 Task: Set the speed of feeds for the RSS and Atom feed display to 100001.
Action: Mouse moved to (131, 20)
Screenshot: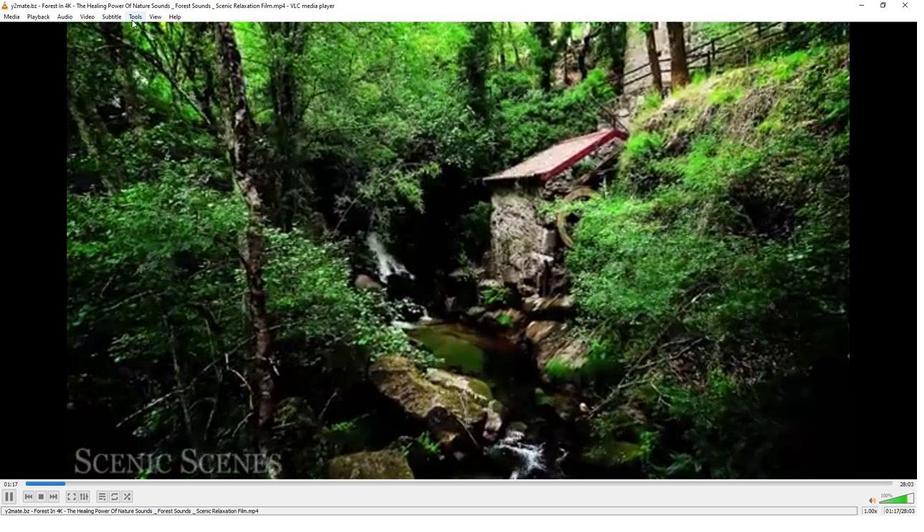 
Action: Mouse pressed left at (131, 20)
Screenshot: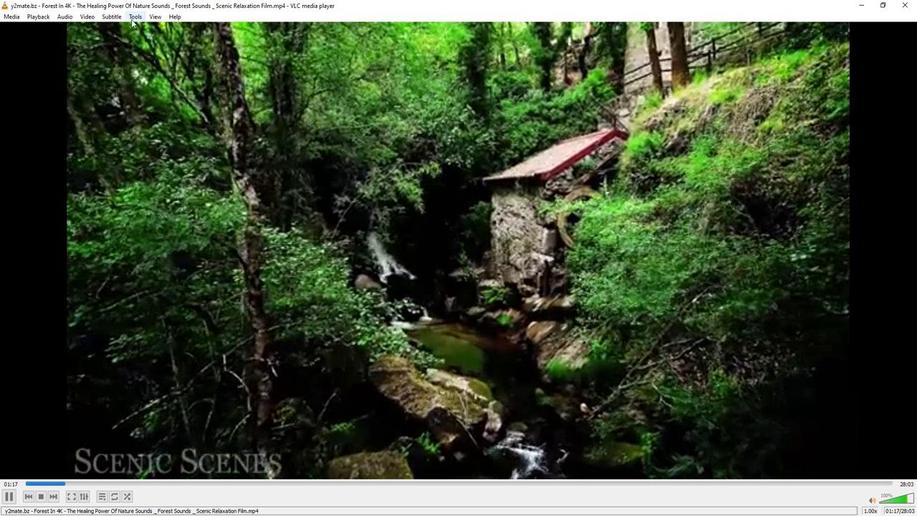 
Action: Mouse moved to (159, 129)
Screenshot: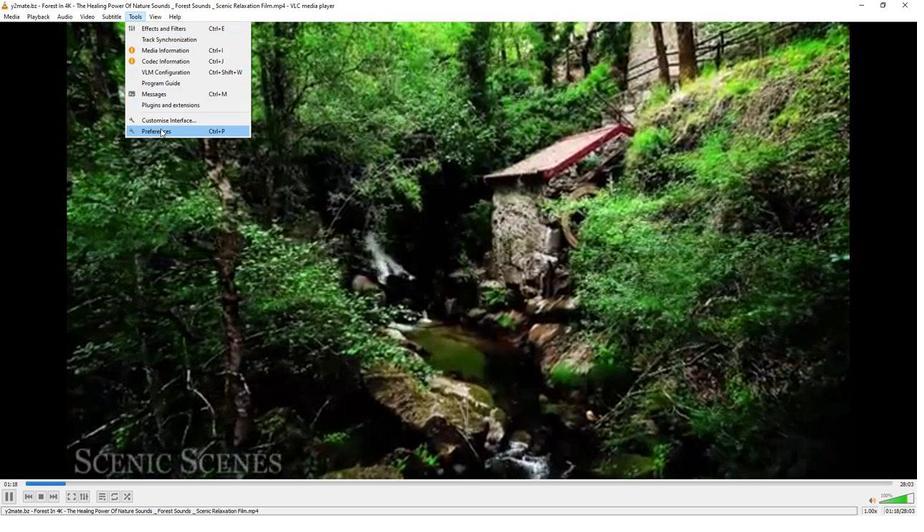 
Action: Mouse pressed left at (159, 129)
Screenshot: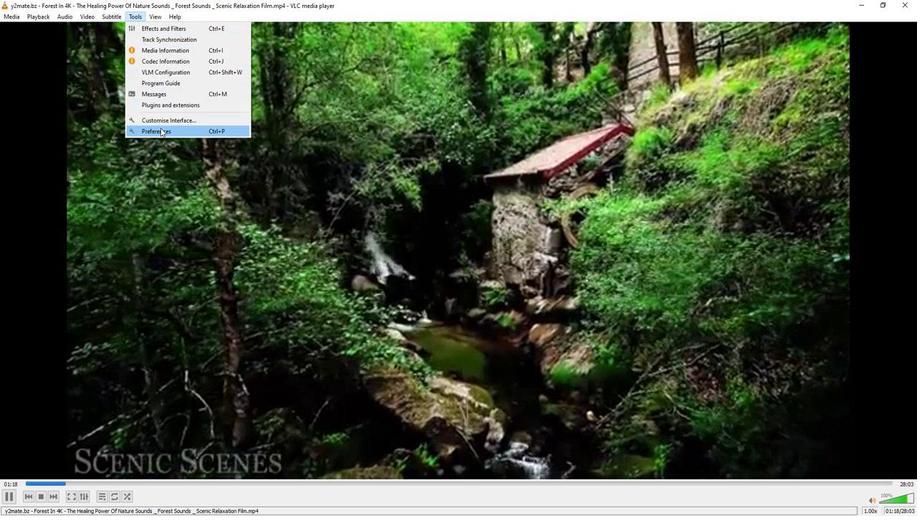 
Action: Mouse moved to (302, 420)
Screenshot: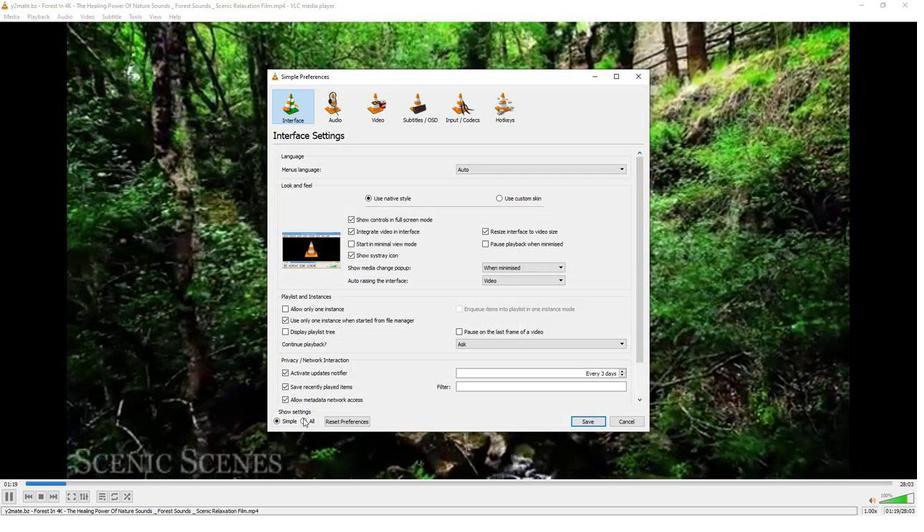 
Action: Mouse pressed left at (302, 420)
Screenshot: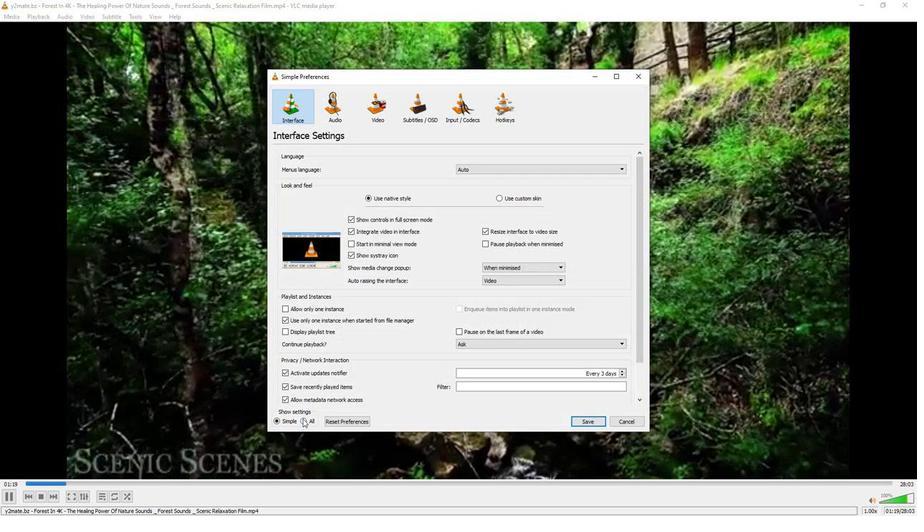 
Action: Mouse moved to (306, 359)
Screenshot: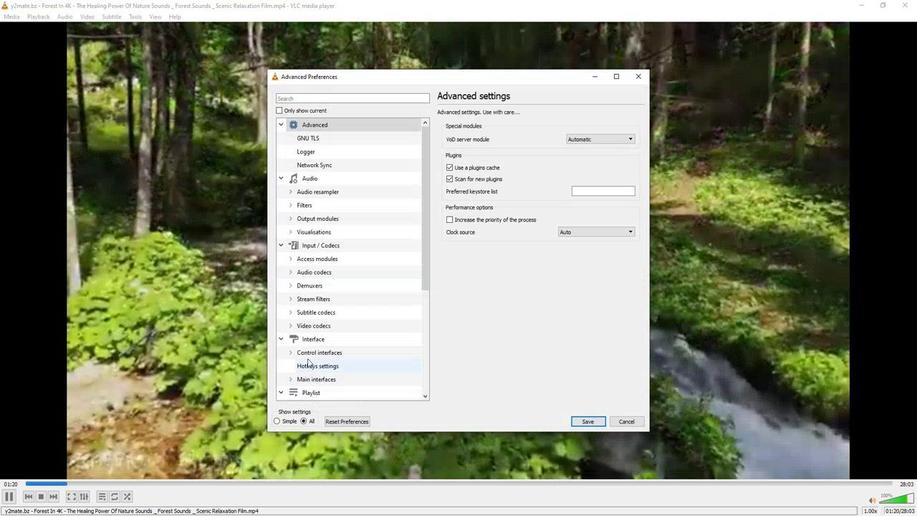 
Action: Mouse scrolled (306, 359) with delta (0, 0)
Screenshot: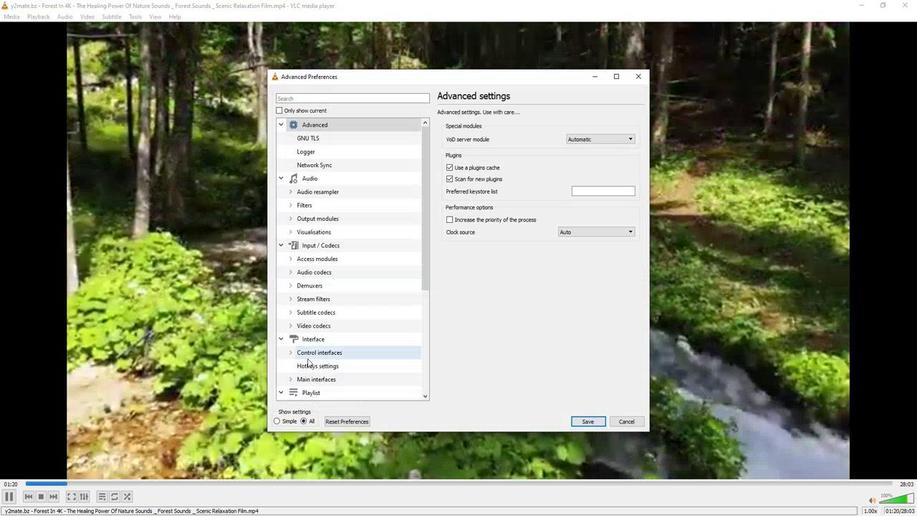
Action: Mouse scrolled (306, 359) with delta (0, 0)
Screenshot: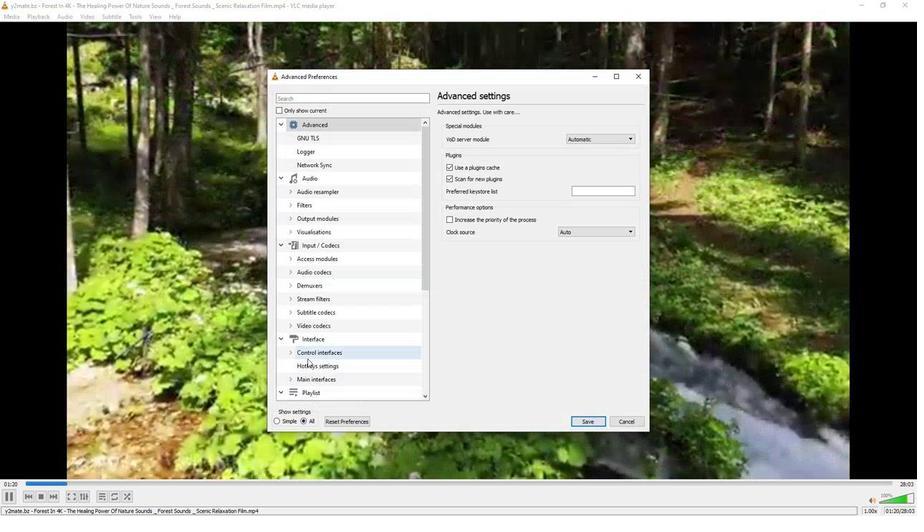 
Action: Mouse scrolled (306, 359) with delta (0, 0)
Screenshot: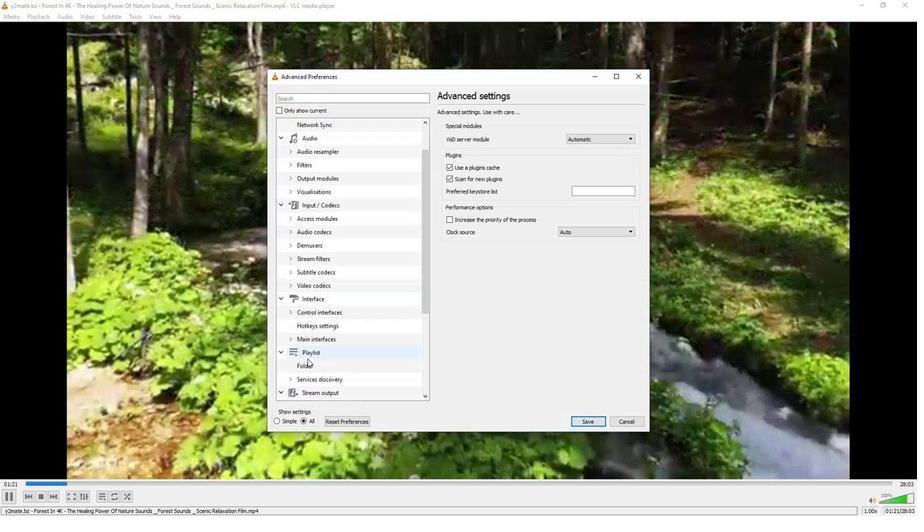 
Action: Mouse scrolled (306, 359) with delta (0, 0)
Screenshot: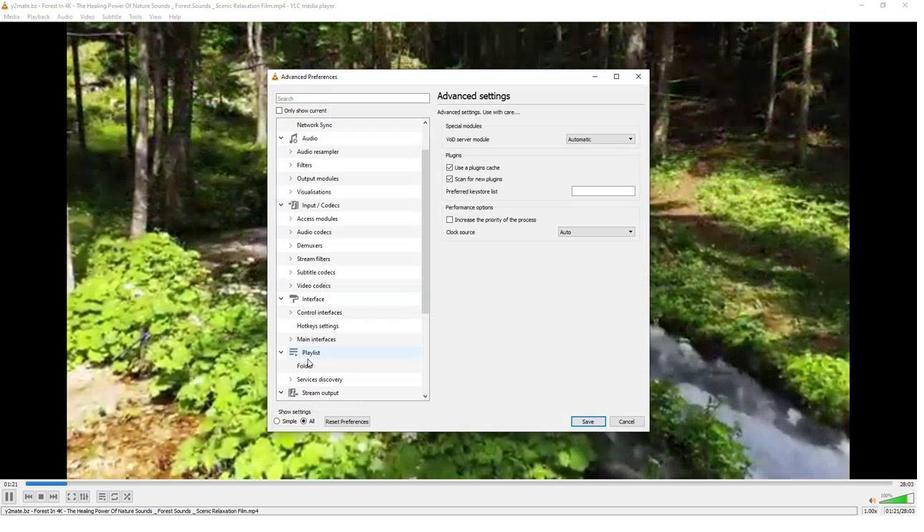 
Action: Mouse moved to (306, 359)
Screenshot: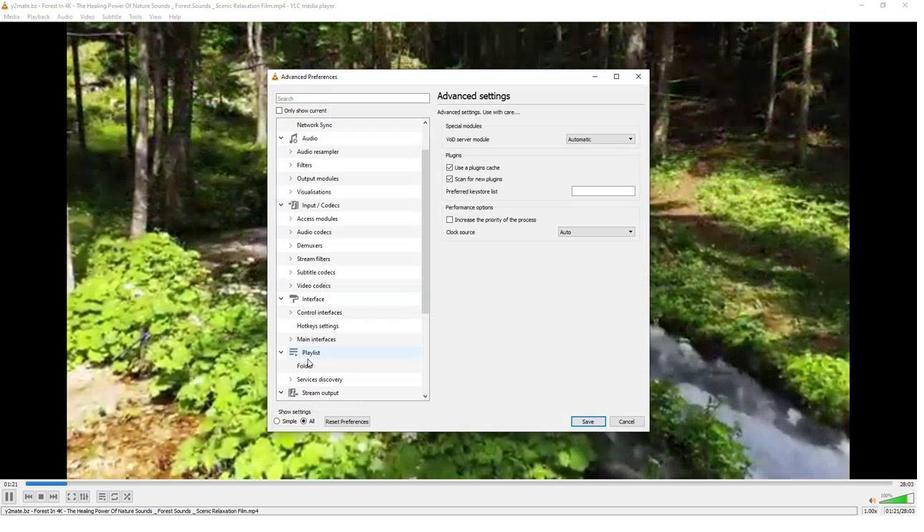 
Action: Mouse scrolled (306, 359) with delta (0, 0)
Screenshot: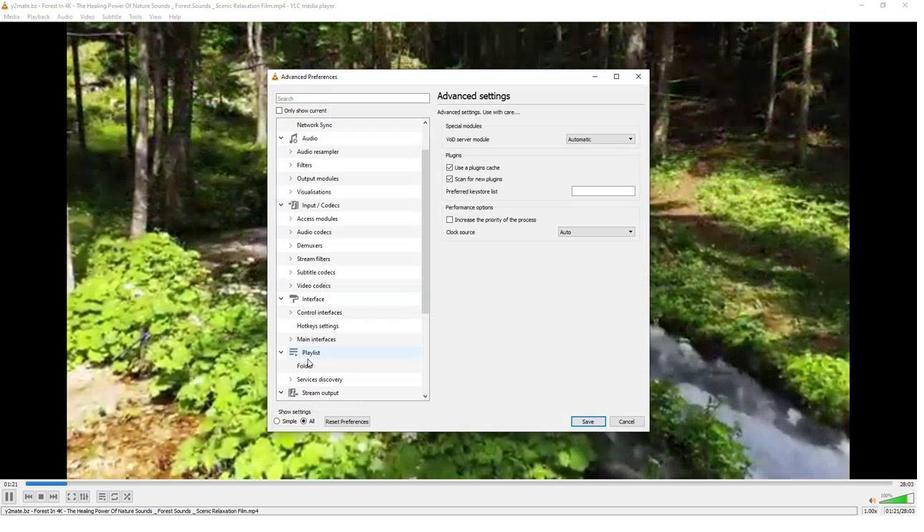 
Action: Mouse moved to (306, 358)
Screenshot: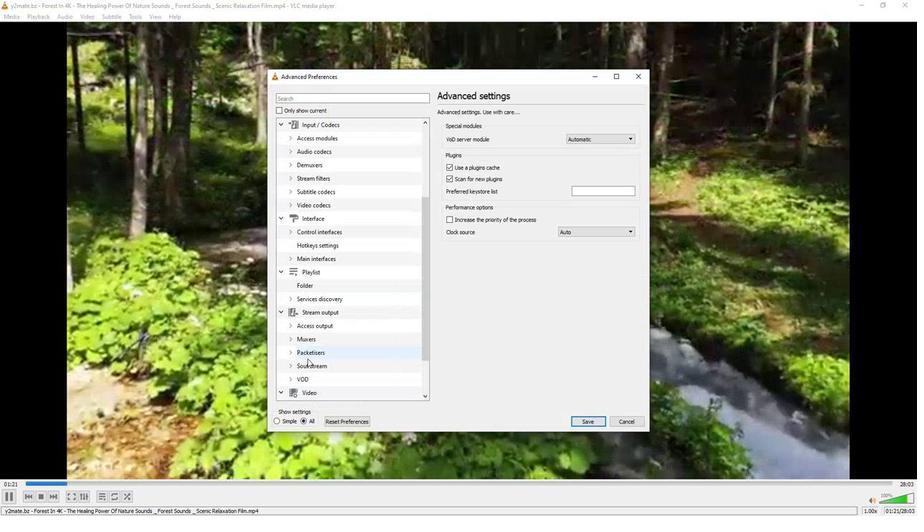 
Action: Mouse scrolled (306, 357) with delta (0, 0)
Screenshot: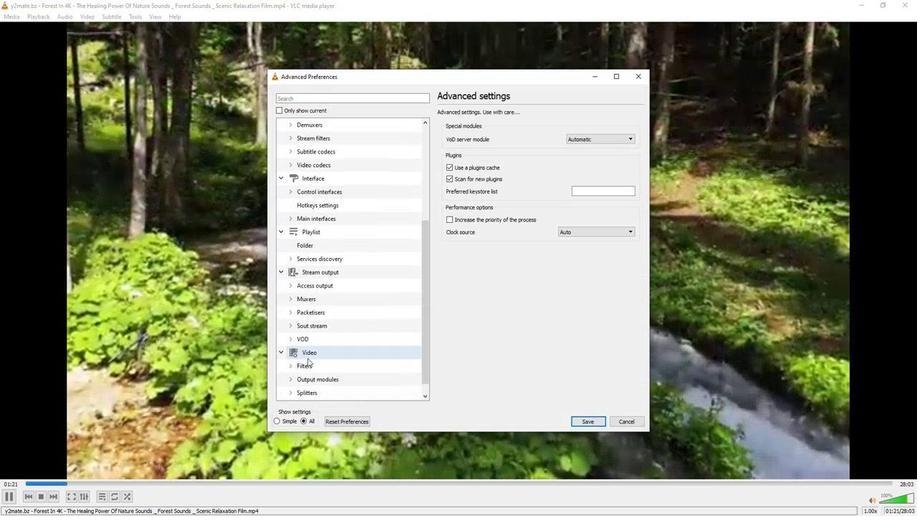 
Action: Mouse moved to (306, 357)
Screenshot: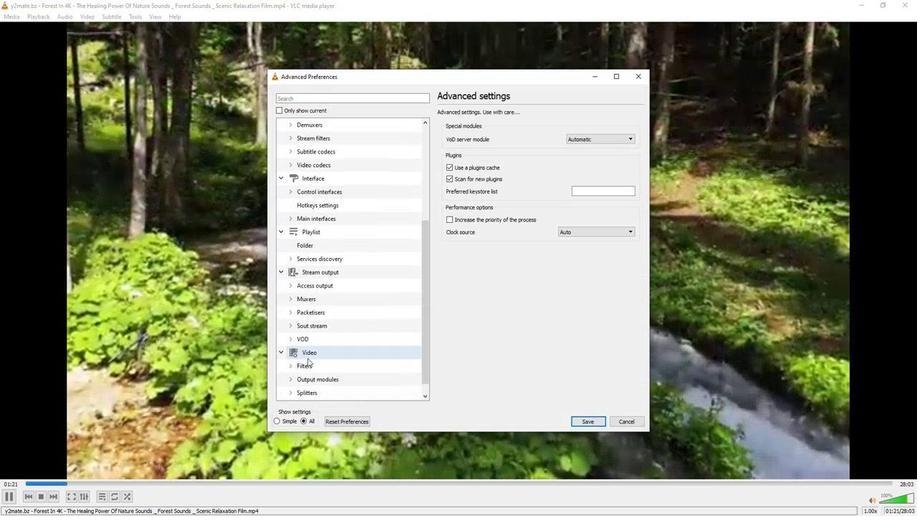 
Action: Mouse scrolled (306, 357) with delta (0, 0)
Screenshot: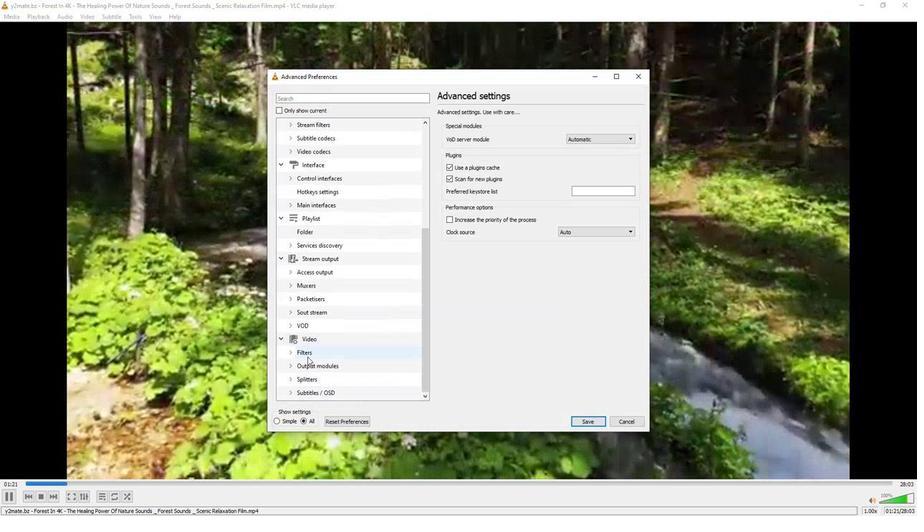 
Action: Mouse moved to (306, 356)
Screenshot: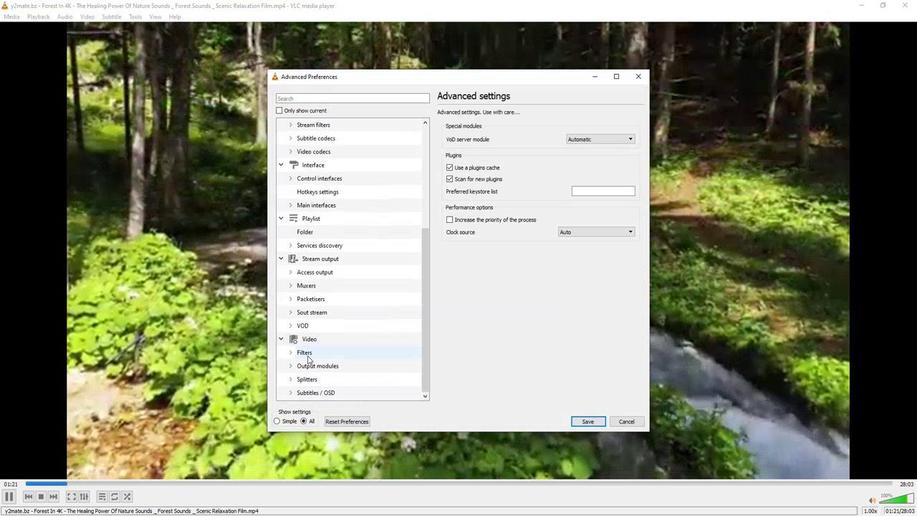 
Action: Mouse scrolled (306, 355) with delta (0, 0)
Screenshot: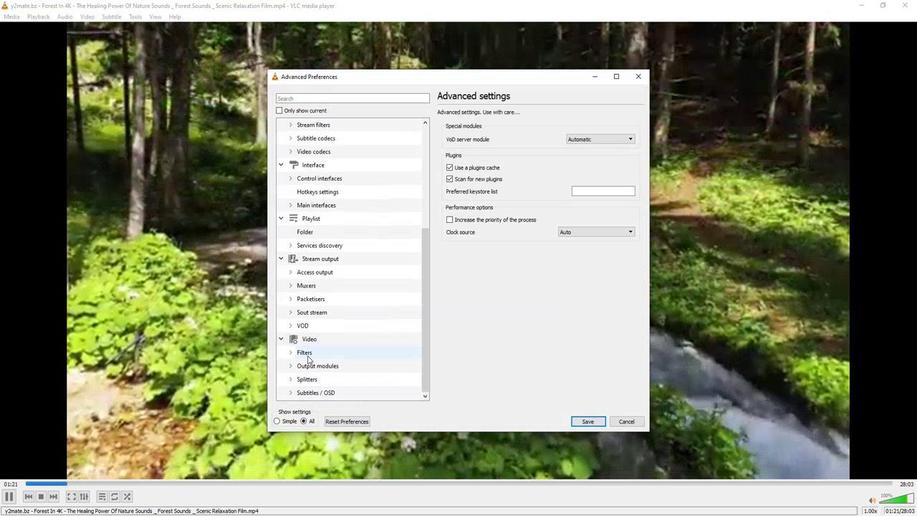 
Action: Mouse moved to (289, 393)
Screenshot: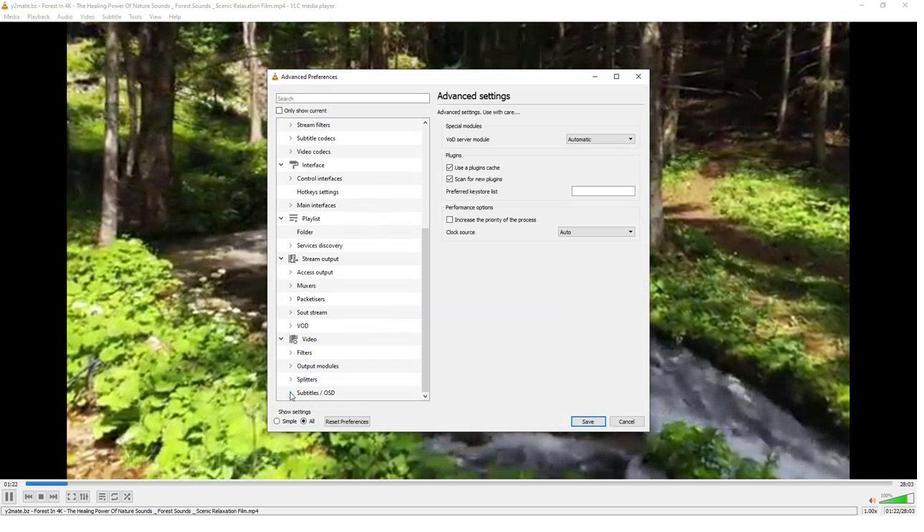 
Action: Mouse pressed left at (289, 393)
Screenshot: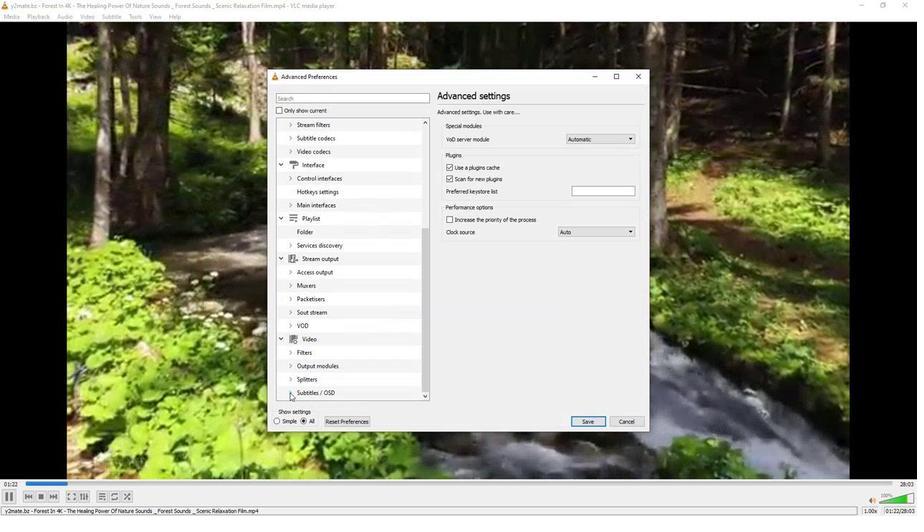 
Action: Mouse moved to (305, 378)
Screenshot: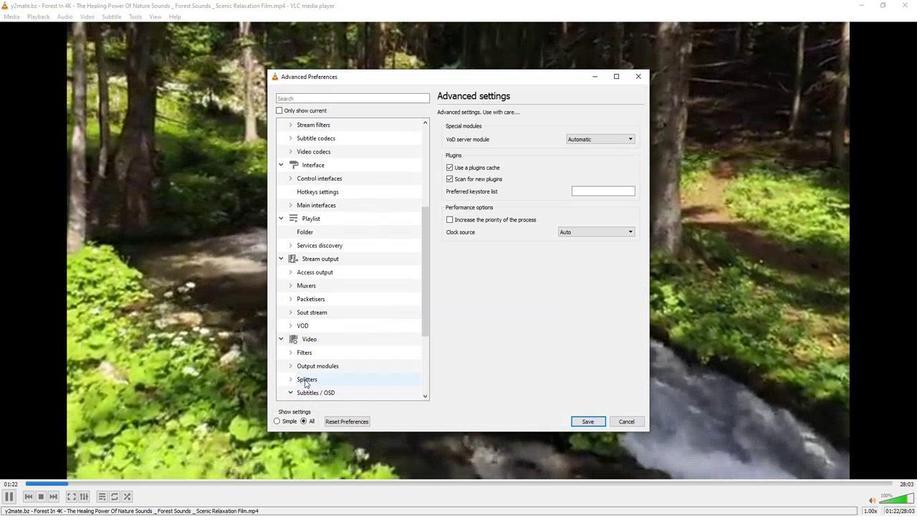
Action: Mouse scrolled (305, 378) with delta (0, 0)
Screenshot: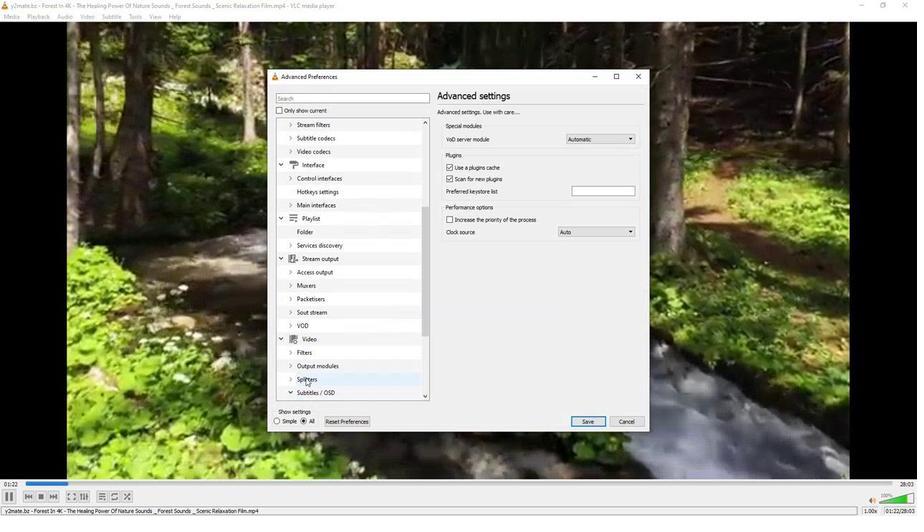 
Action: Mouse moved to (305, 378)
Screenshot: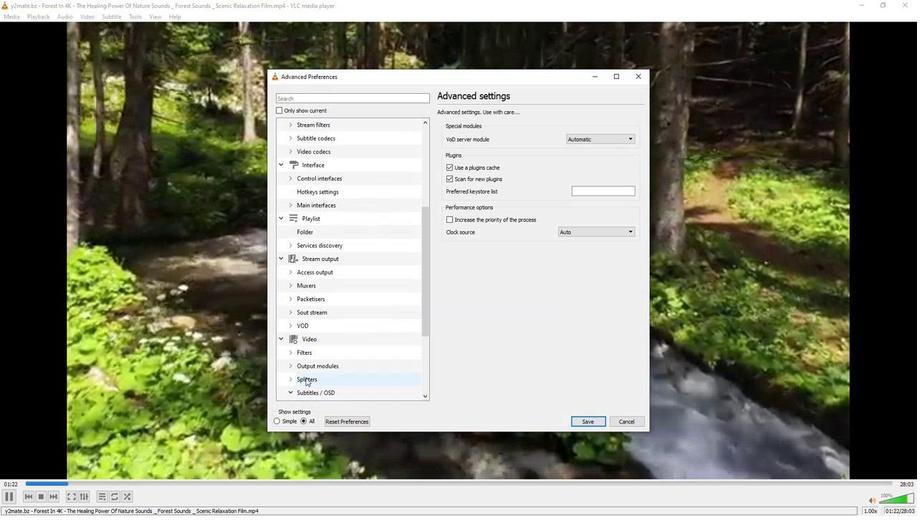 
Action: Mouse scrolled (305, 377) with delta (0, 0)
Screenshot: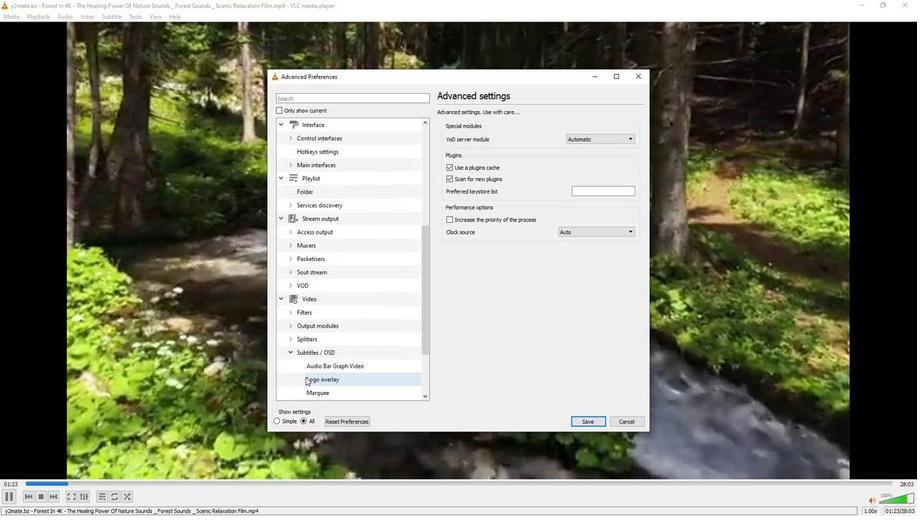 
Action: Mouse scrolled (305, 377) with delta (0, 0)
Screenshot: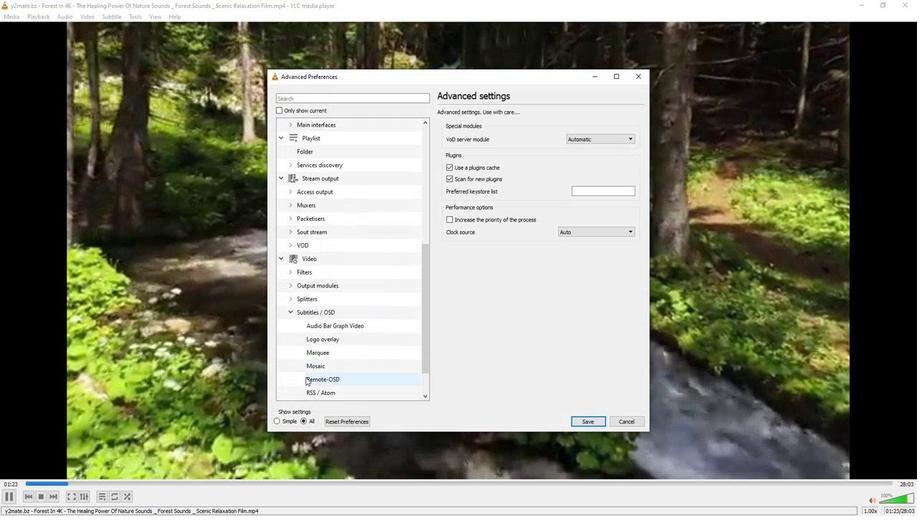 
Action: Mouse moved to (305, 377)
Screenshot: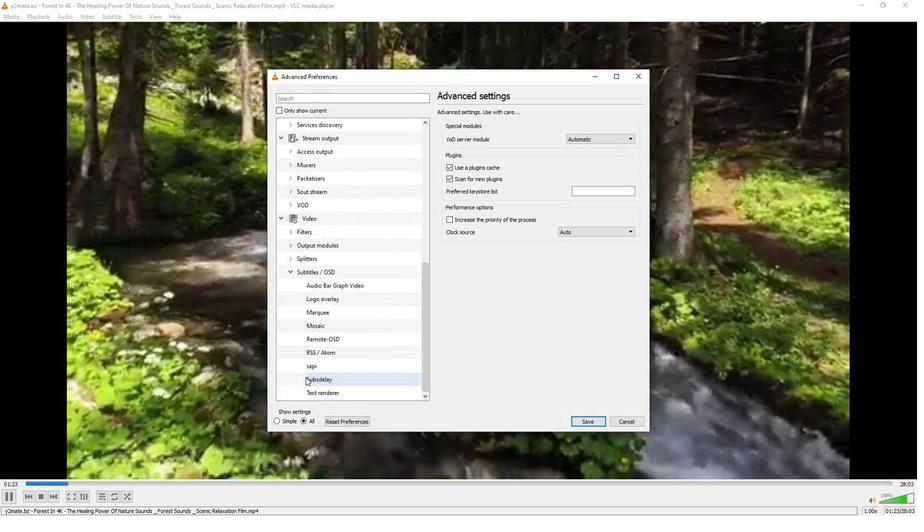 
Action: Mouse scrolled (305, 377) with delta (0, 0)
Screenshot: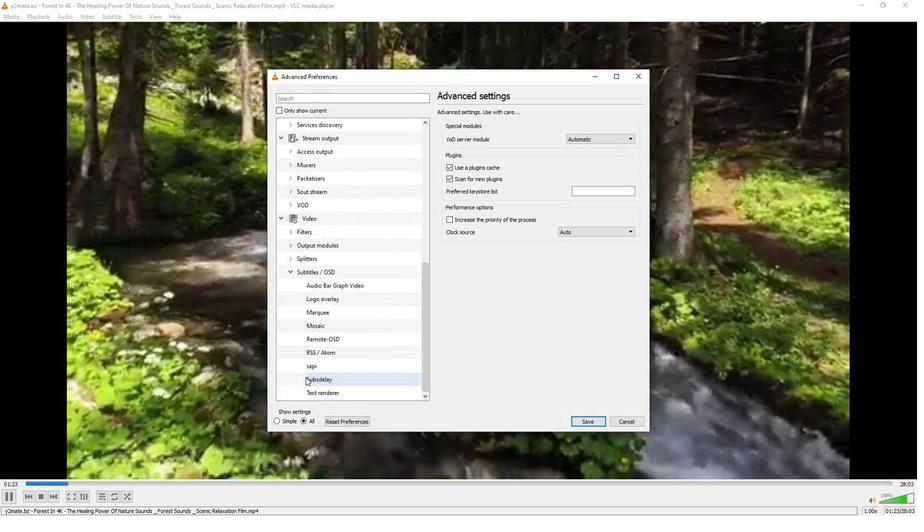 
Action: Mouse moved to (312, 354)
Screenshot: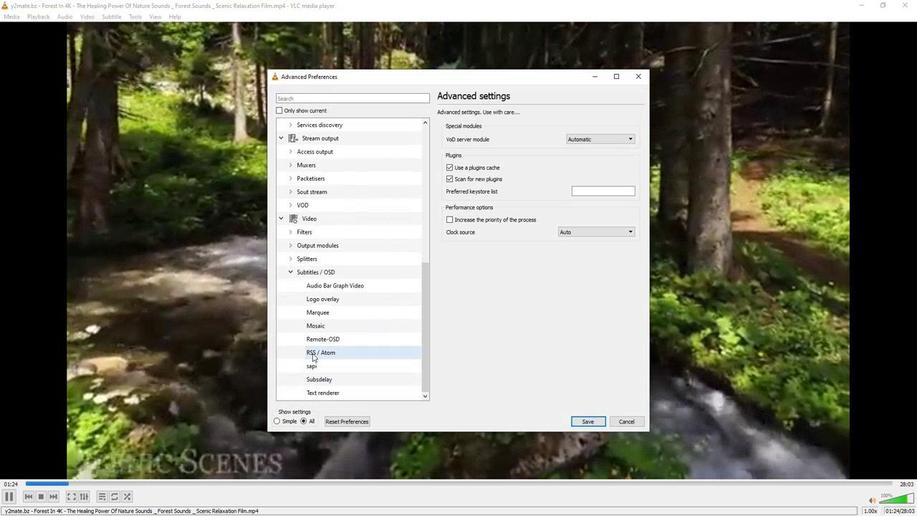 
Action: Mouse pressed left at (312, 354)
Screenshot: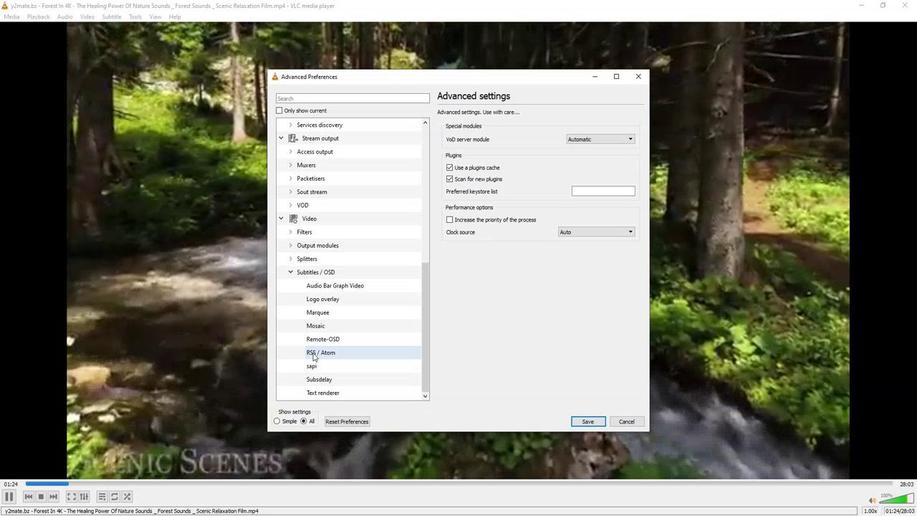 
Action: Mouse moved to (629, 261)
Screenshot: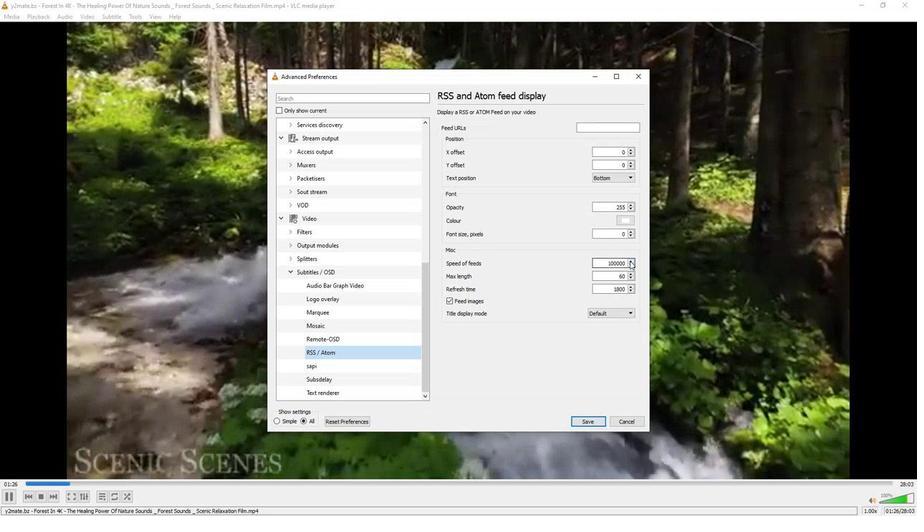 
Action: Mouse pressed left at (629, 261)
Screenshot: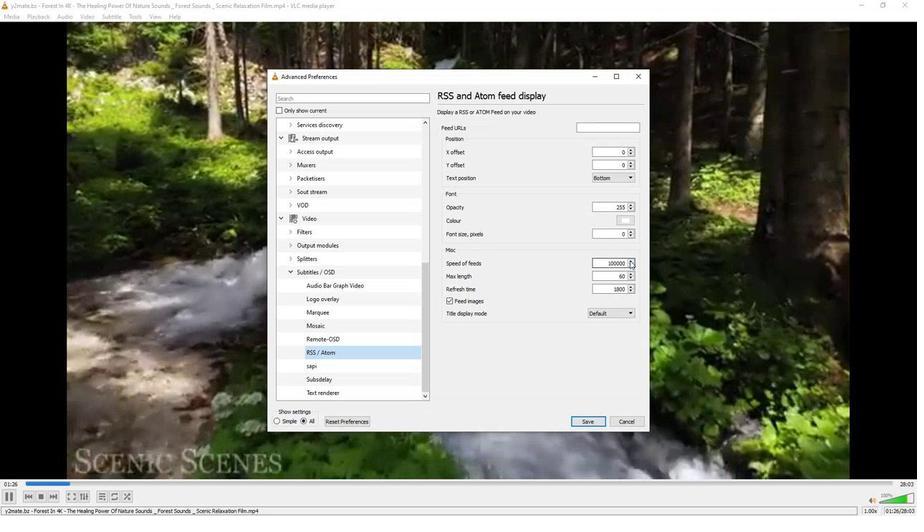 
Action: Mouse moved to (629, 260)
Screenshot: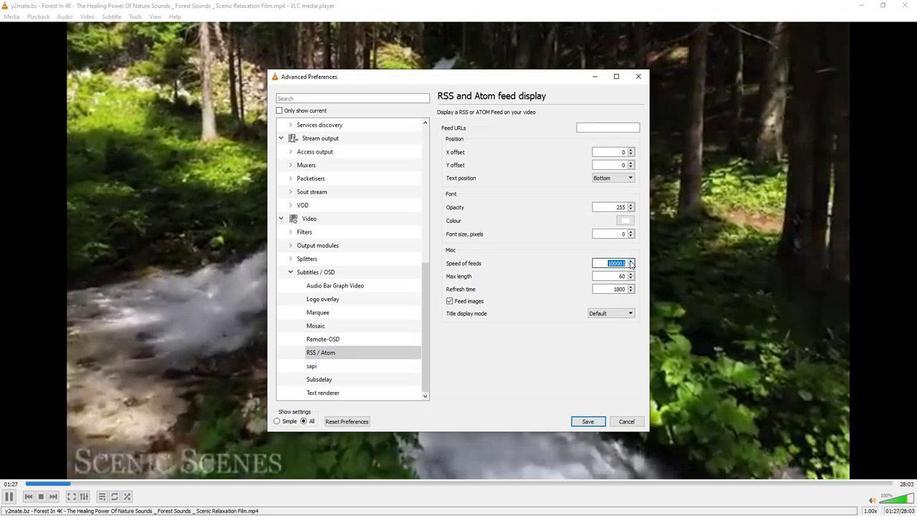 
